 Task: Send an email with the signature Charles Evans with the subject 'Project completion' and the message 'Please let me know if there are any changes to the schedule.' from softage.1@softage.net to softage.3@softage.net,  softage.1@softage.net and softage.4@softage.net with CC to softage.5@softage.net with an attached document Legal_document.pdf
Action: Key pressed n
Screenshot: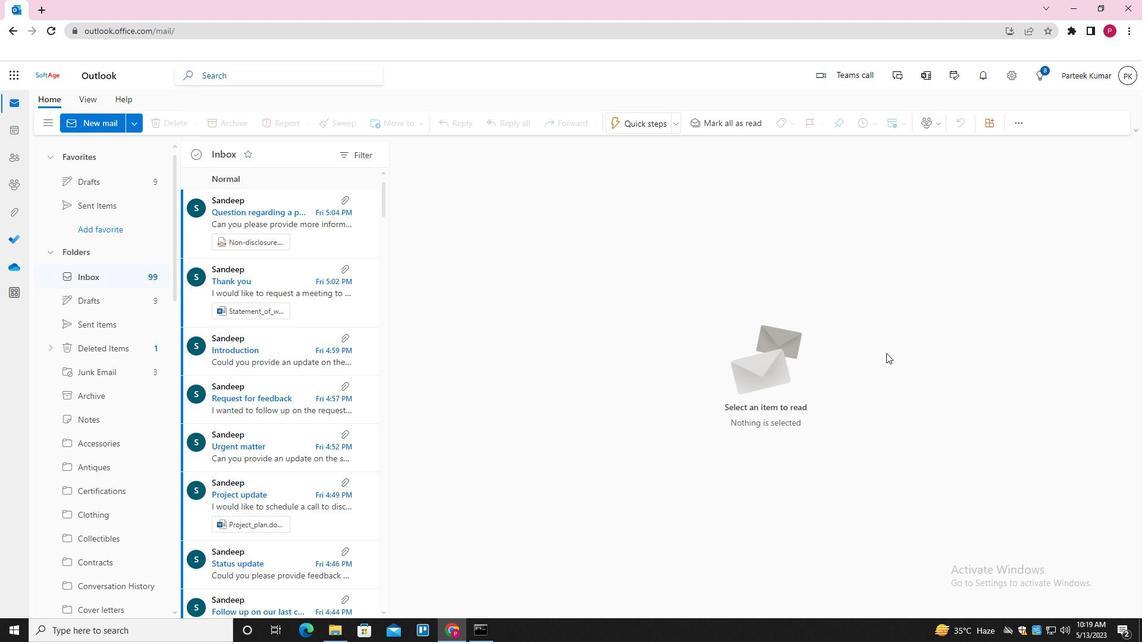 
Action: Mouse moved to (799, 122)
Screenshot: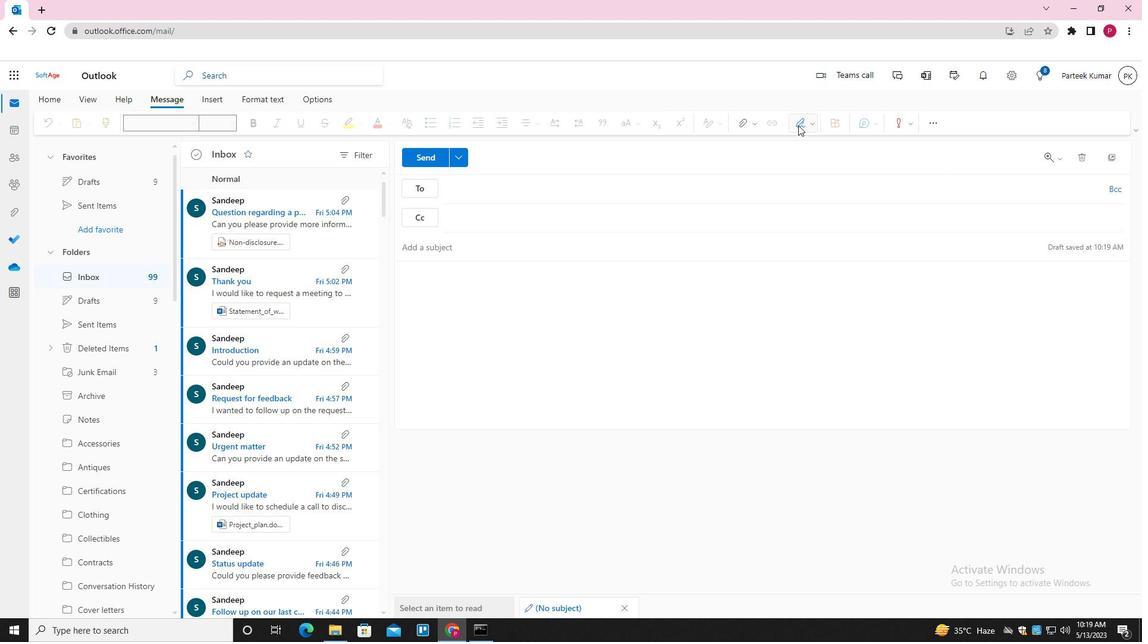 
Action: Mouse pressed left at (799, 122)
Screenshot: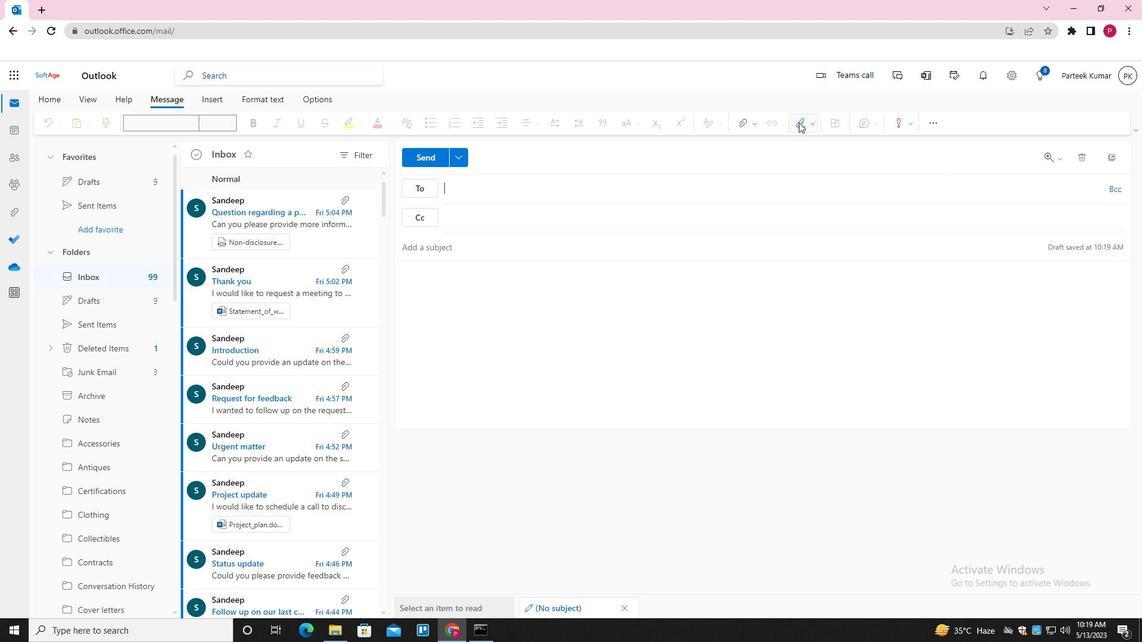 
Action: Mouse moved to (793, 170)
Screenshot: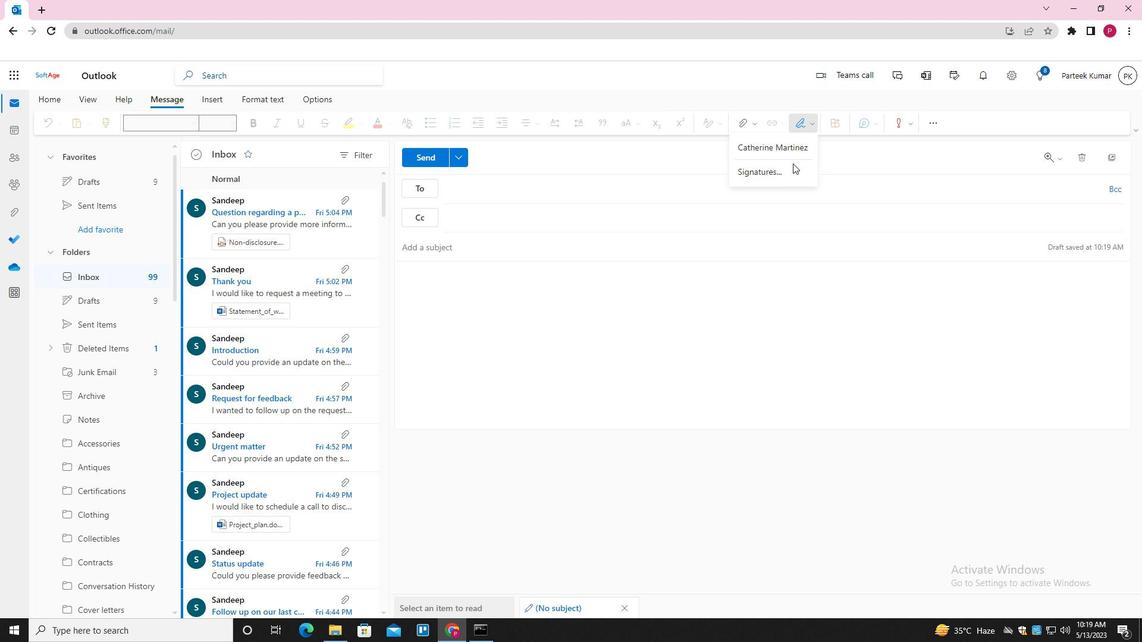 
Action: Mouse pressed left at (793, 170)
Screenshot: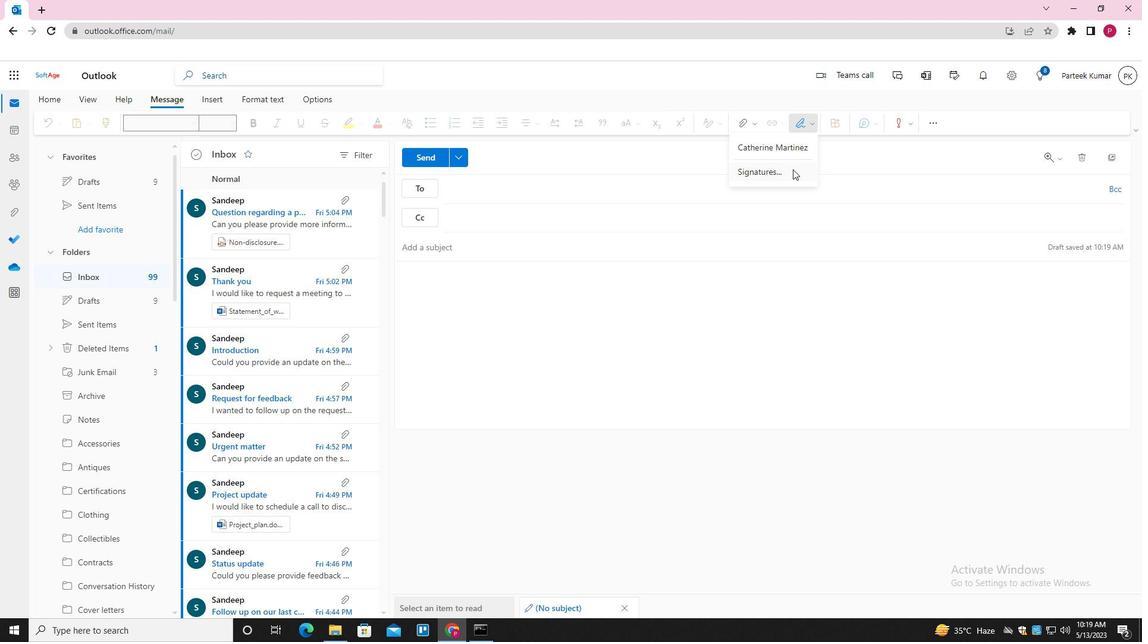 
Action: Mouse moved to (804, 217)
Screenshot: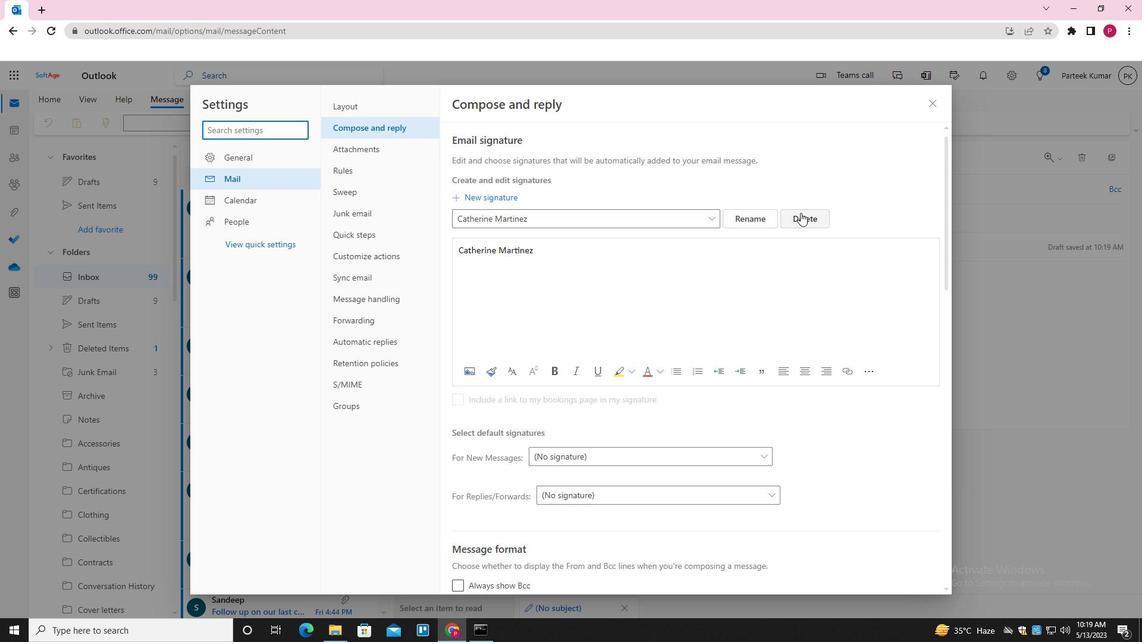 
Action: Mouse pressed left at (804, 217)
Screenshot: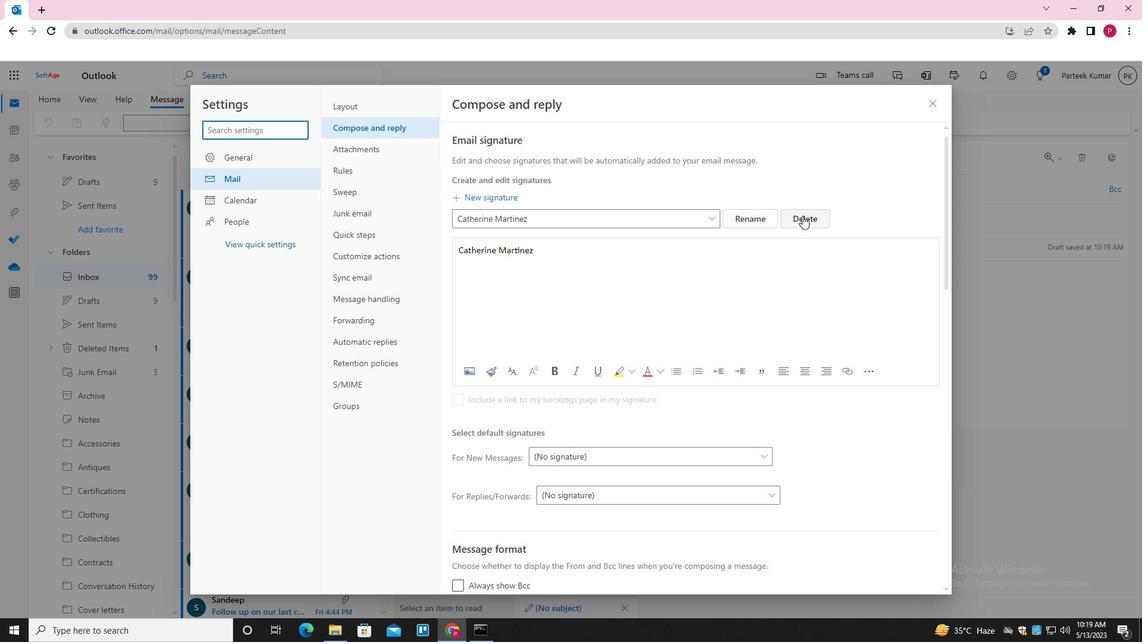
Action: Mouse moved to (737, 222)
Screenshot: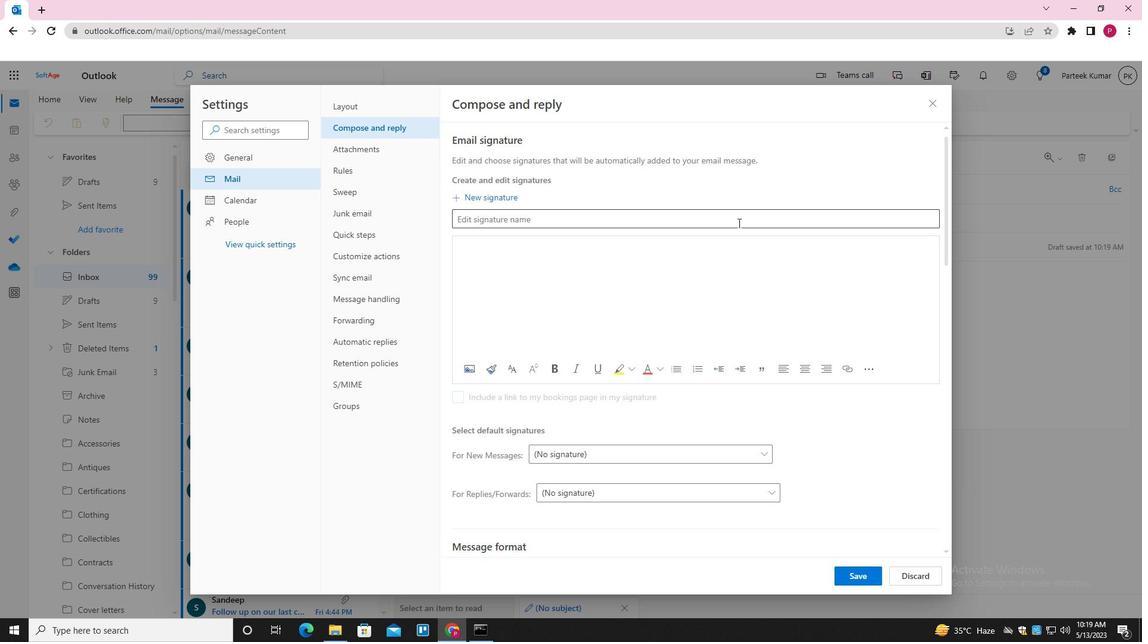 
Action: Mouse pressed left at (737, 222)
Screenshot: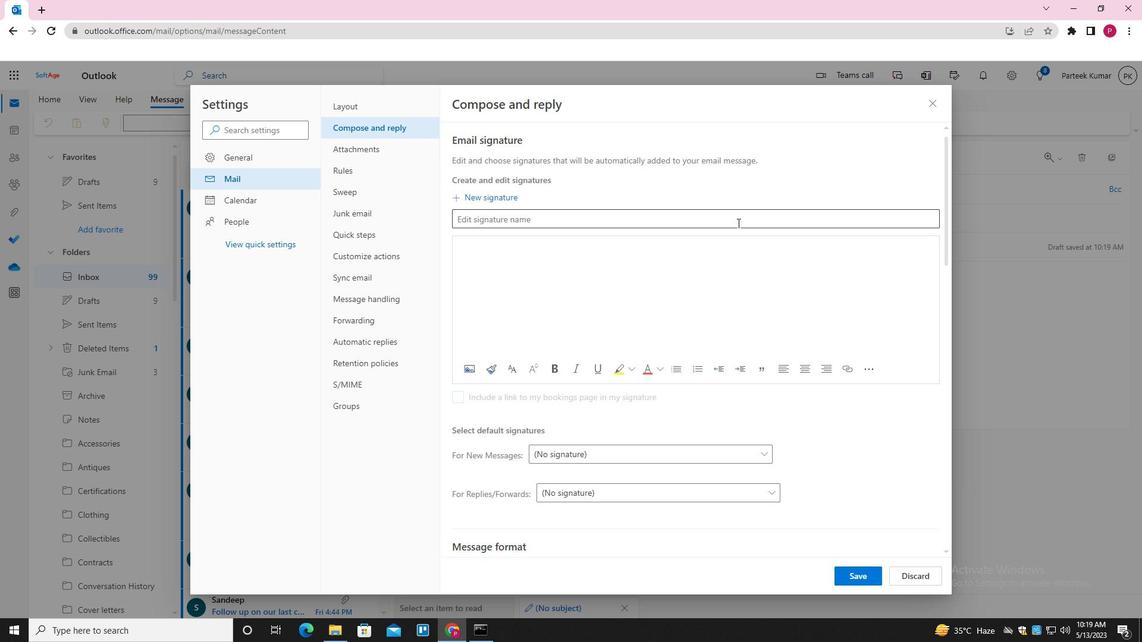 
Action: Key pressed <Key.shift>CHARLES<Key.space><Key.shift>EVANS<Key.tab><Key.shift><Key.shift><Key.shift>CG<Key.backspace>HARLES<Key.space><Key.shift>EVANS
Screenshot: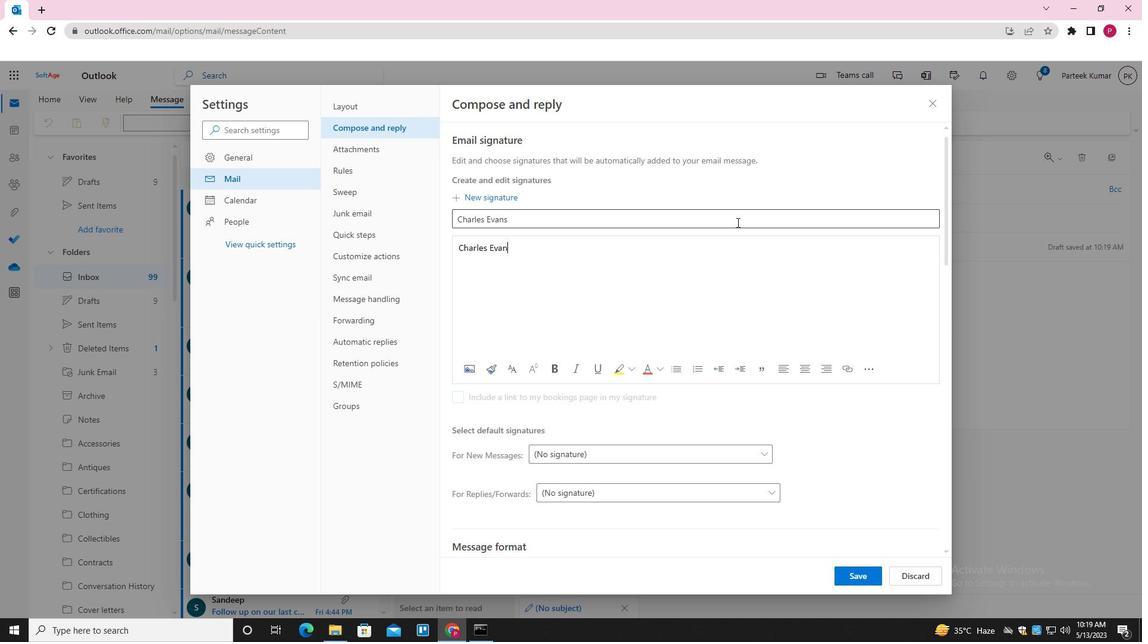 
Action: Mouse moved to (863, 582)
Screenshot: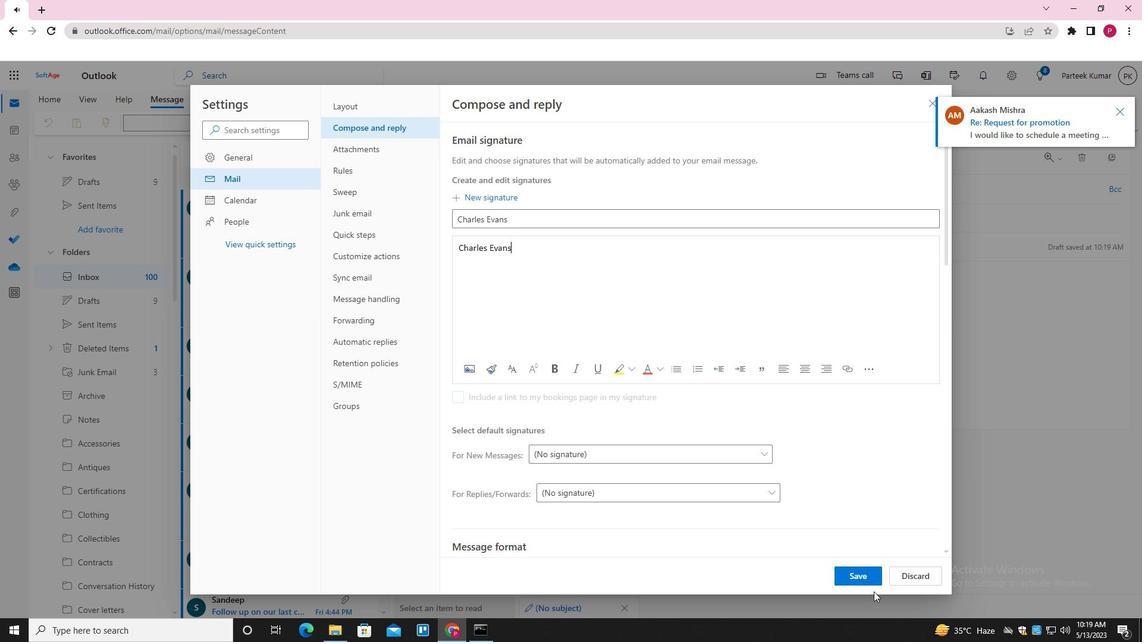 
Action: Mouse pressed left at (863, 582)
Screenshot: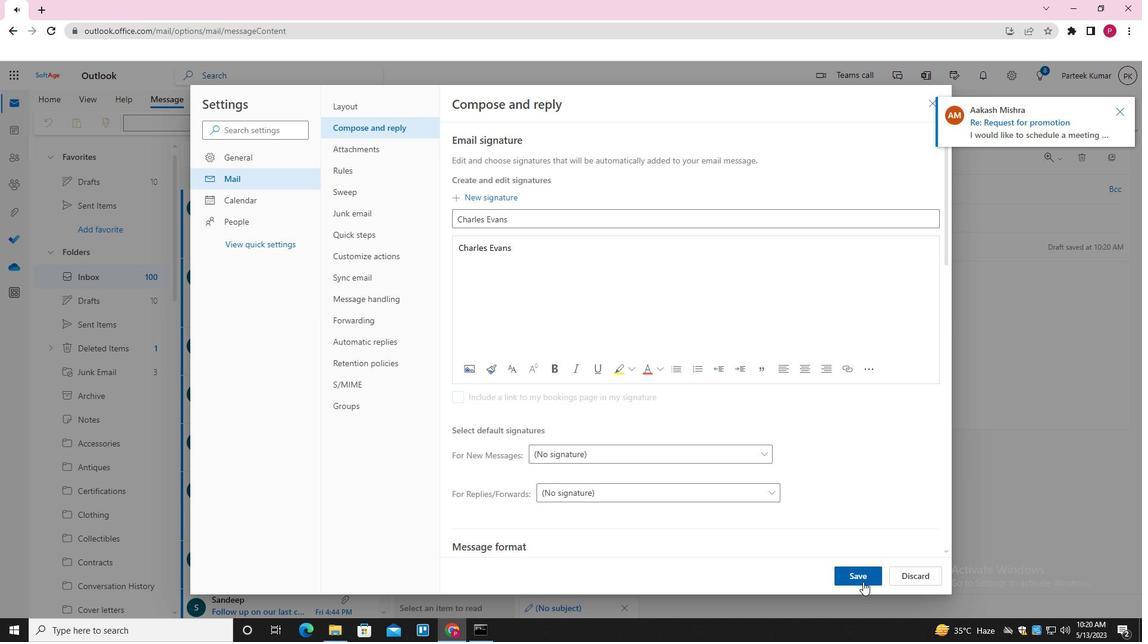 
Action: Mouse moved to (929, 104)
Screenshot: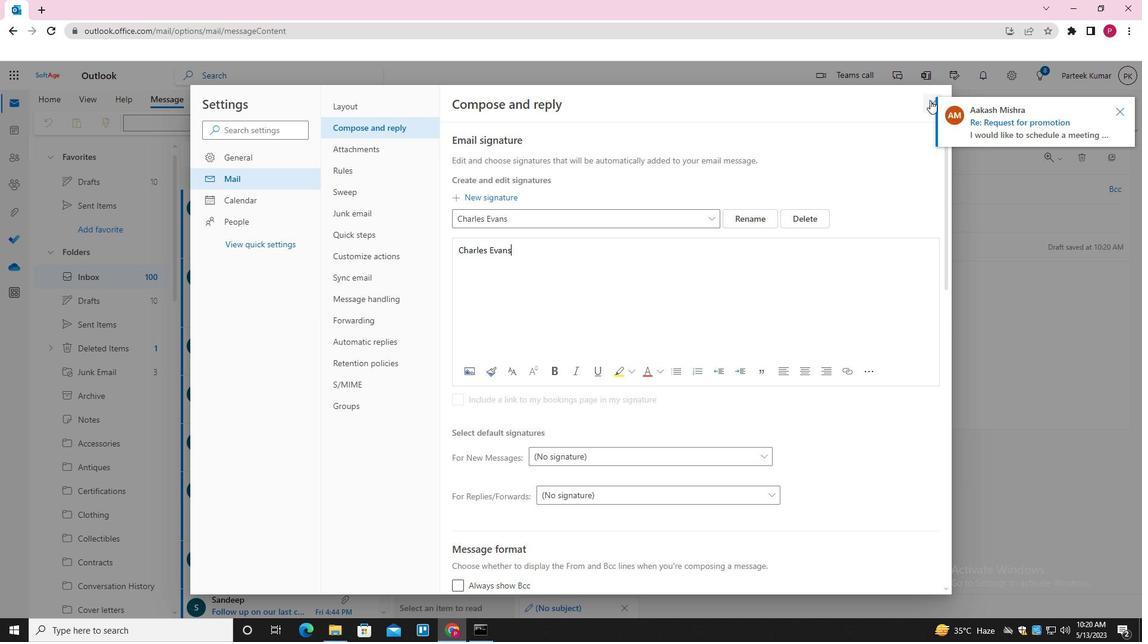
Action: Mouse pressed left at (929, 104)
Screenshot: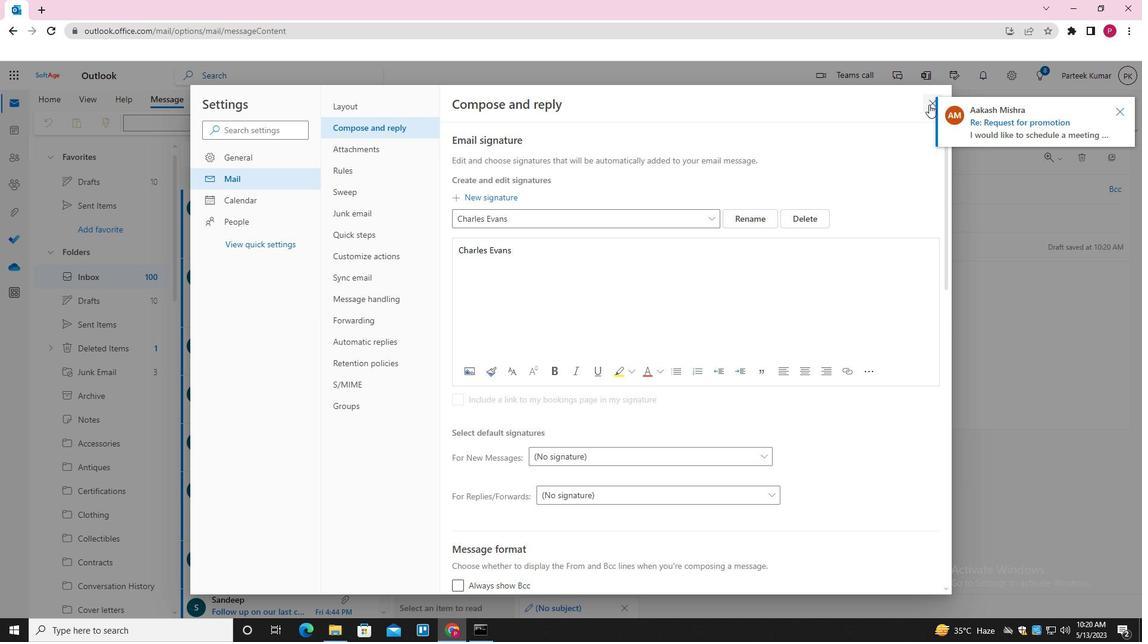 
Action: Mouse moved to (798, 126)
Screenshot: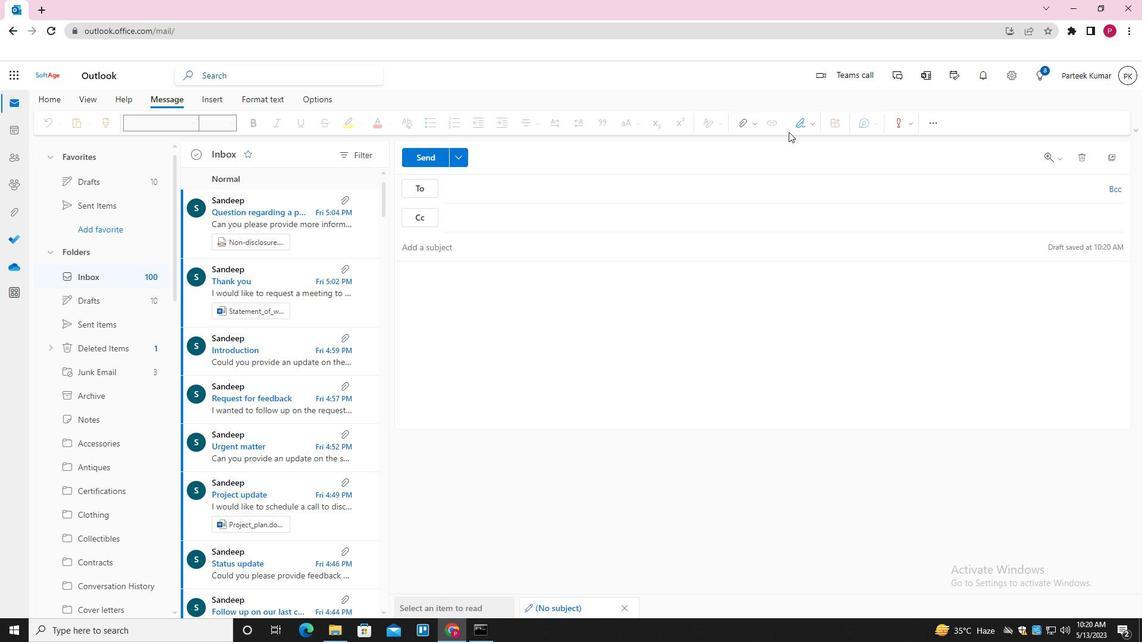 
Action: Mouse pressed left at (798, 126)
Screenshot: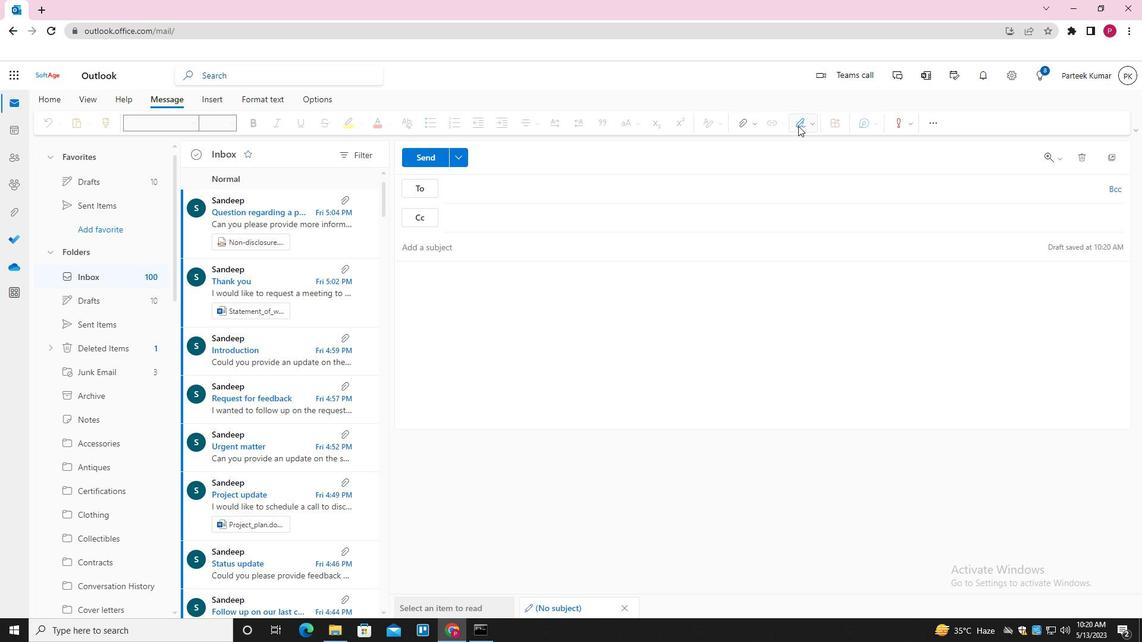 
Action: Mouse moved to (797, 152)
Screenshot: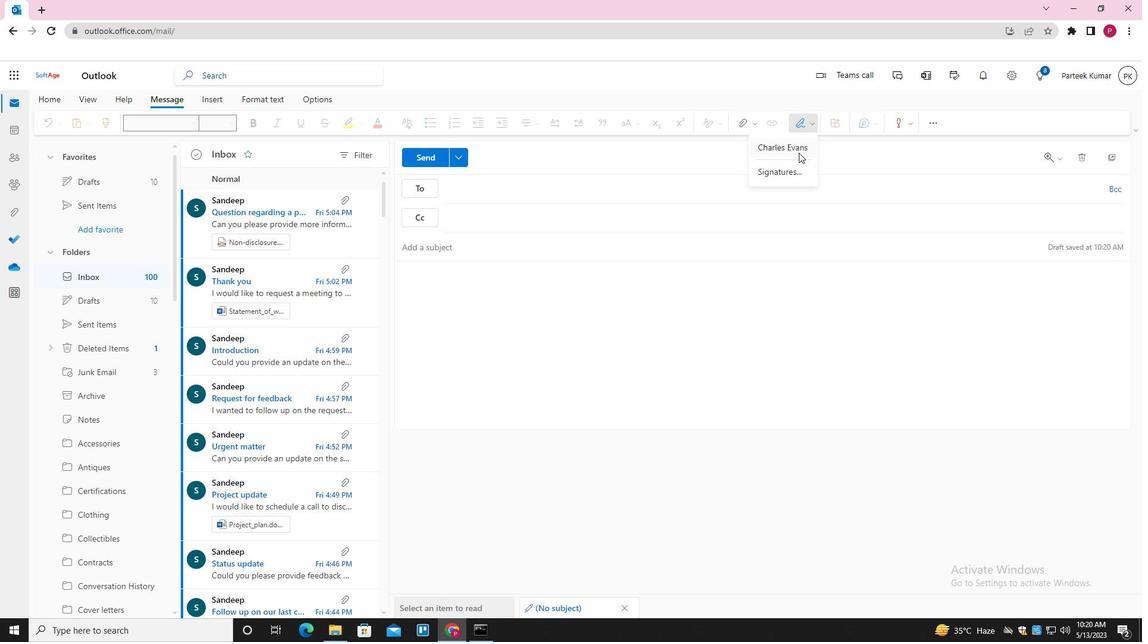 
Action: Mouse pressed left at (797, 152)
Screenshot: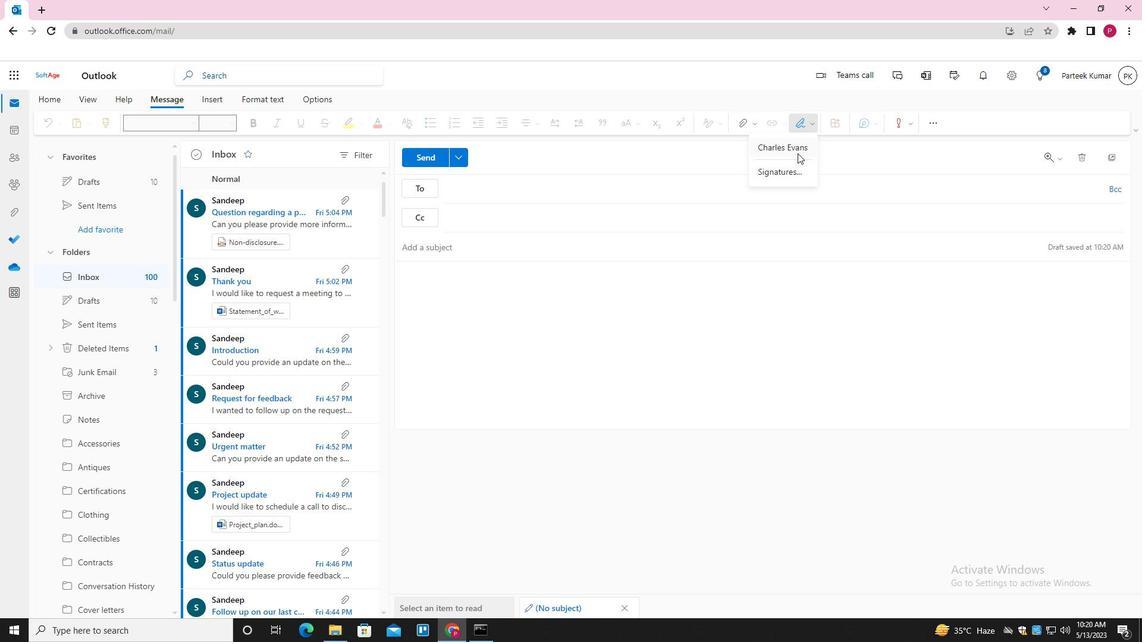 
Action: Mouse moved to (607, 245)
Screenshot: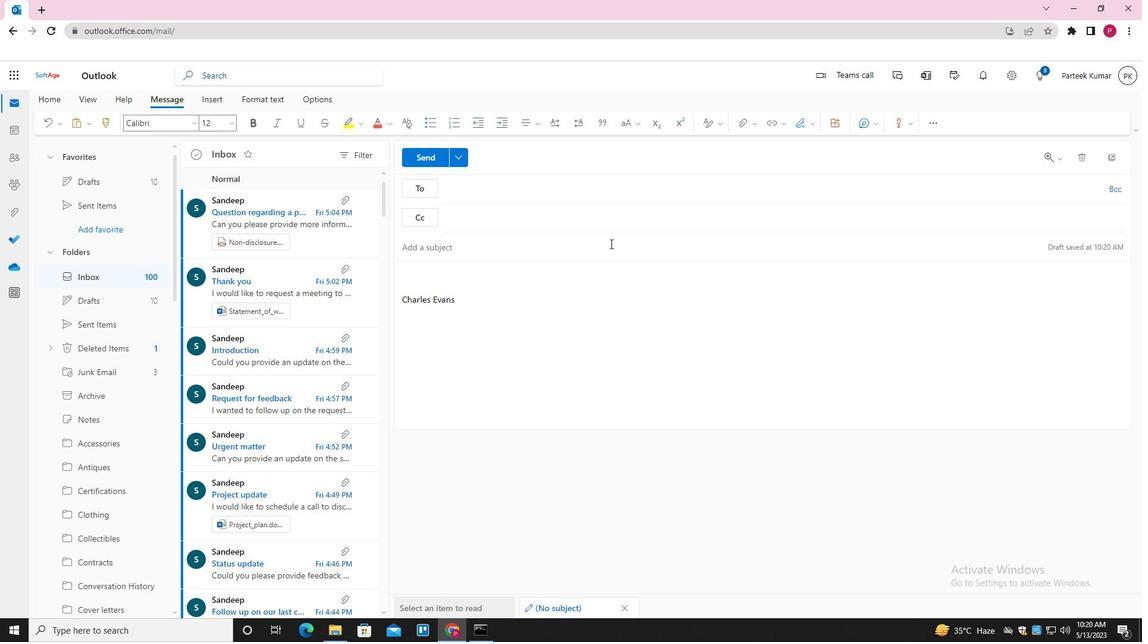 
Action: Mouse pressed left at (607, 245)
Screenshot: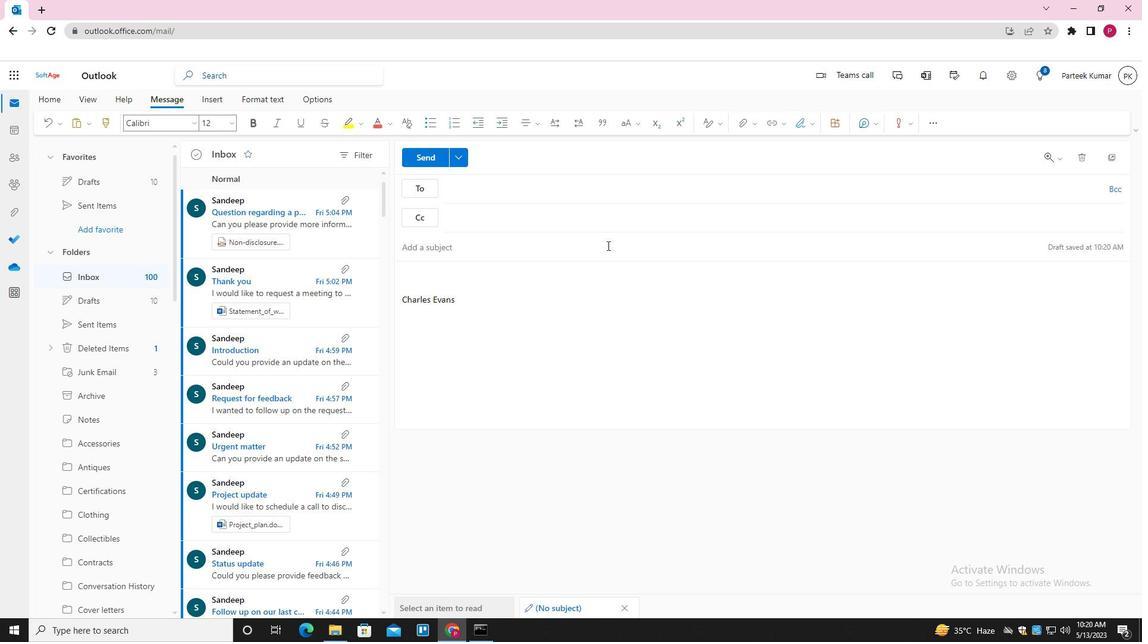 
Action: Key pressed <Key.shift_r>PROJECT<Key.space>COMPLETION<Key.space><Key.tab><Key.shift_r>PLEASE<Key.space>LET<Key.space>ME<Key.space>KNOW<Key.space>IF<Key.space>THERE<Key.space>ARE<Key.space>CHANGES<Key.space>TO<Key.space>THE<Key.space>SCHEDULE
Screenshot: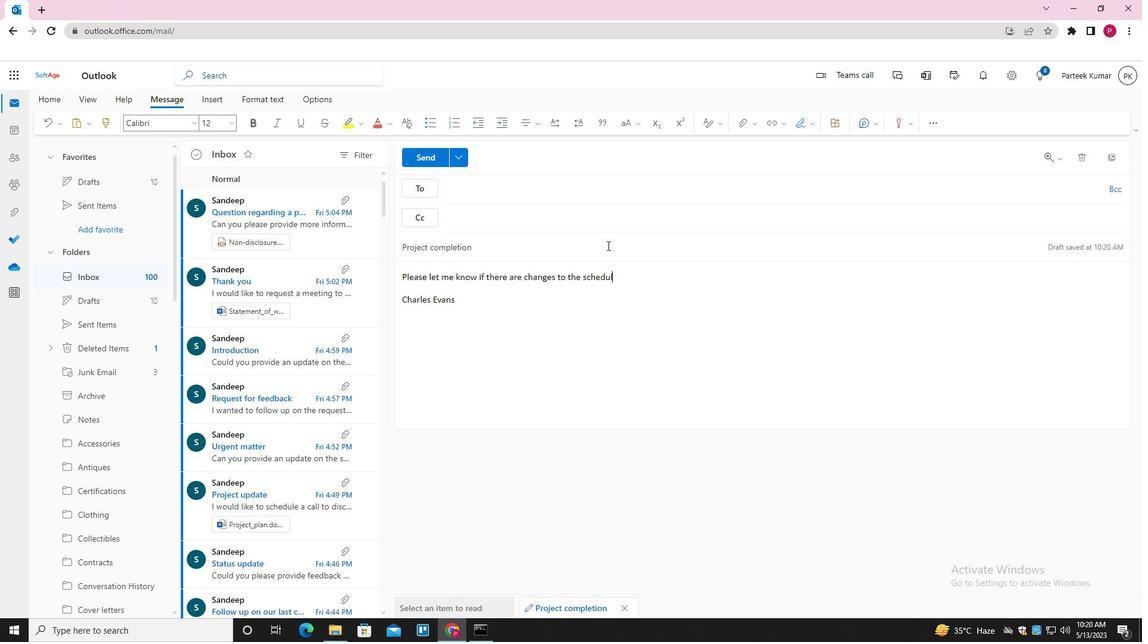 
Action: Mouse moved to (620, 194)
Screenshot: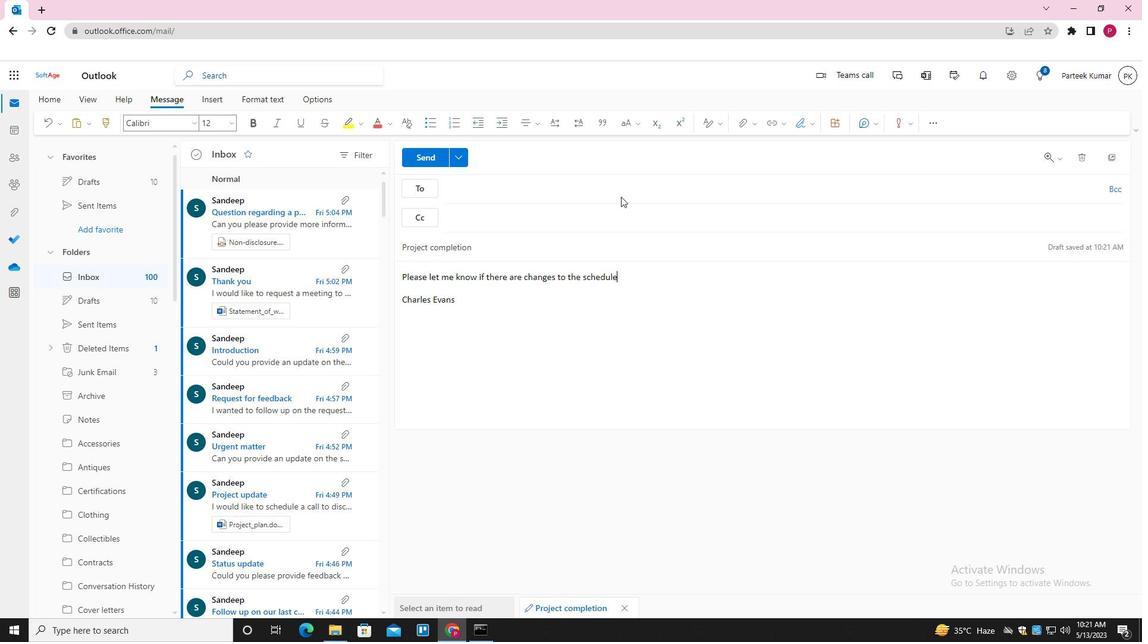 
Action: Mouse pressed left at (620, 194)
Screenshot: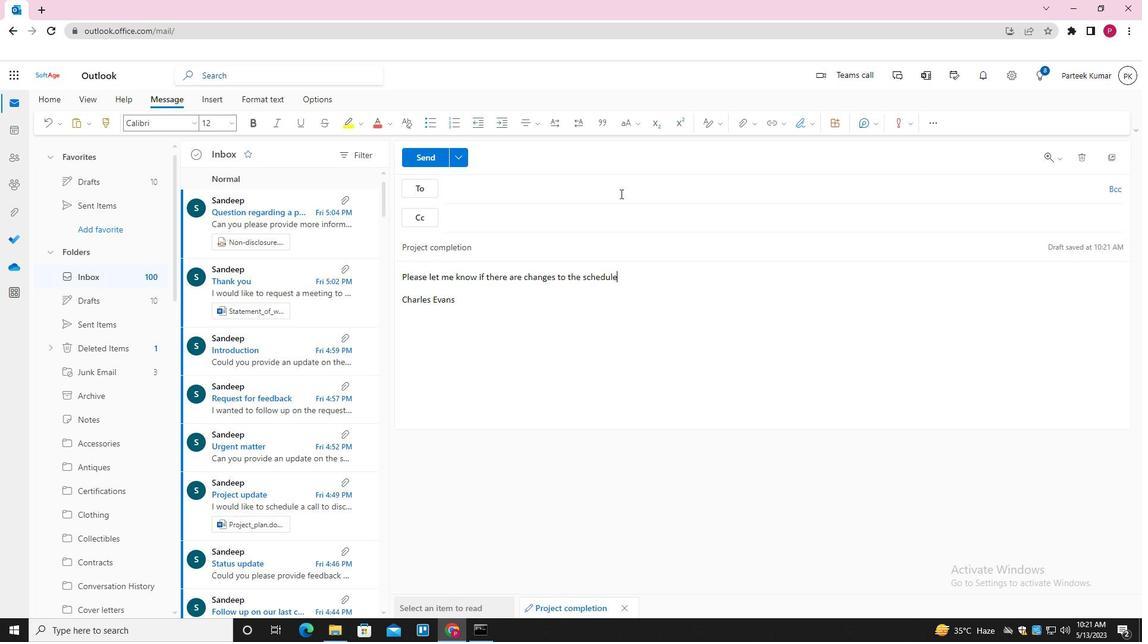 
Action: Key pressed SOFTAGE.3<Key.shift>@SOFTAGW<Key.backspace>E.NET<Key.enter>SOFTAGE.1<Key.shift>@SOFTAGE.NET<Key.enter>
Screenshot: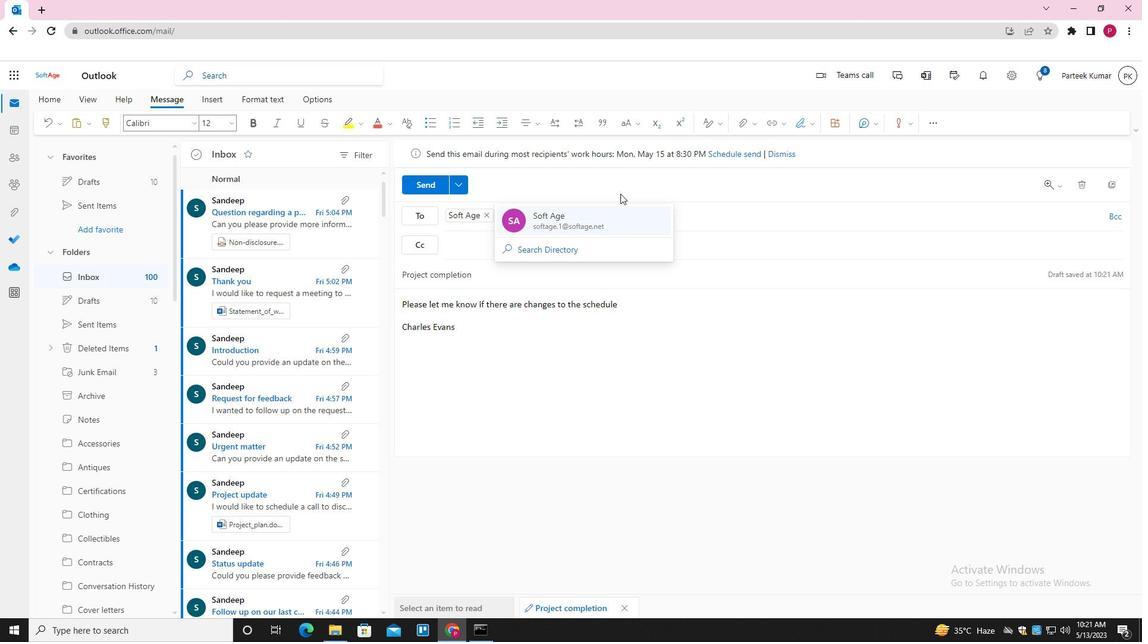 
Action: Mouse moved to (620, 193)
Screenshot: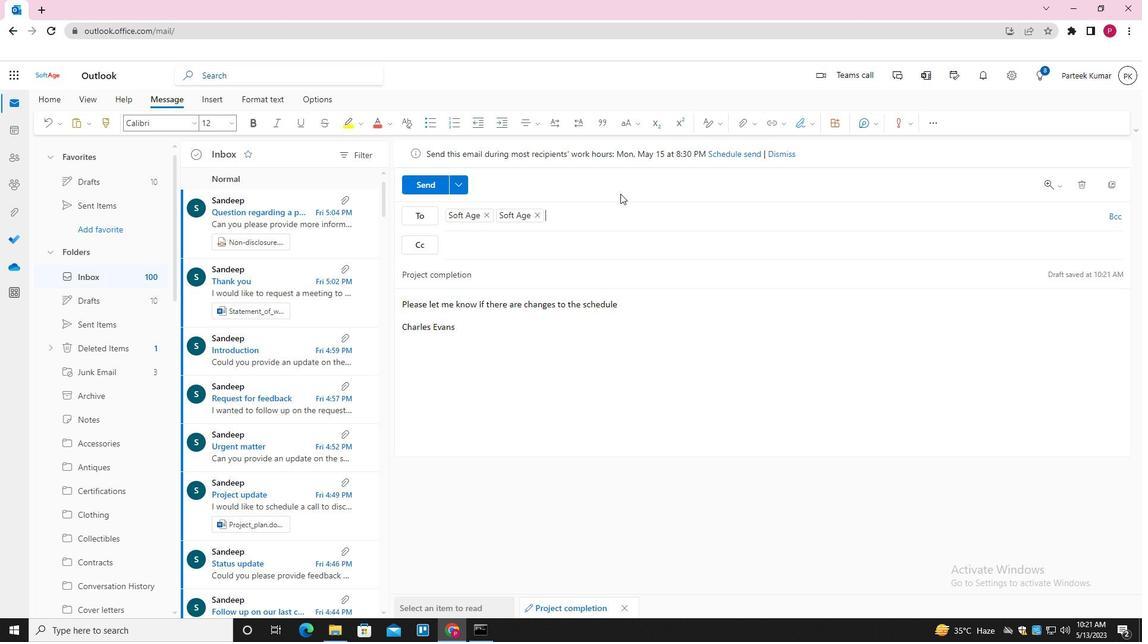 
Action: Key pressed SOFTAGE.4<Key.shift>@SOFTAGE.NET<Key.enter><Key.tab>SOFTAGE.NET<Key.backspace><Key.backspace><Key.backspace>5<Key.shift>@SOFTAGE.NET<Key.enter>
Screenshot: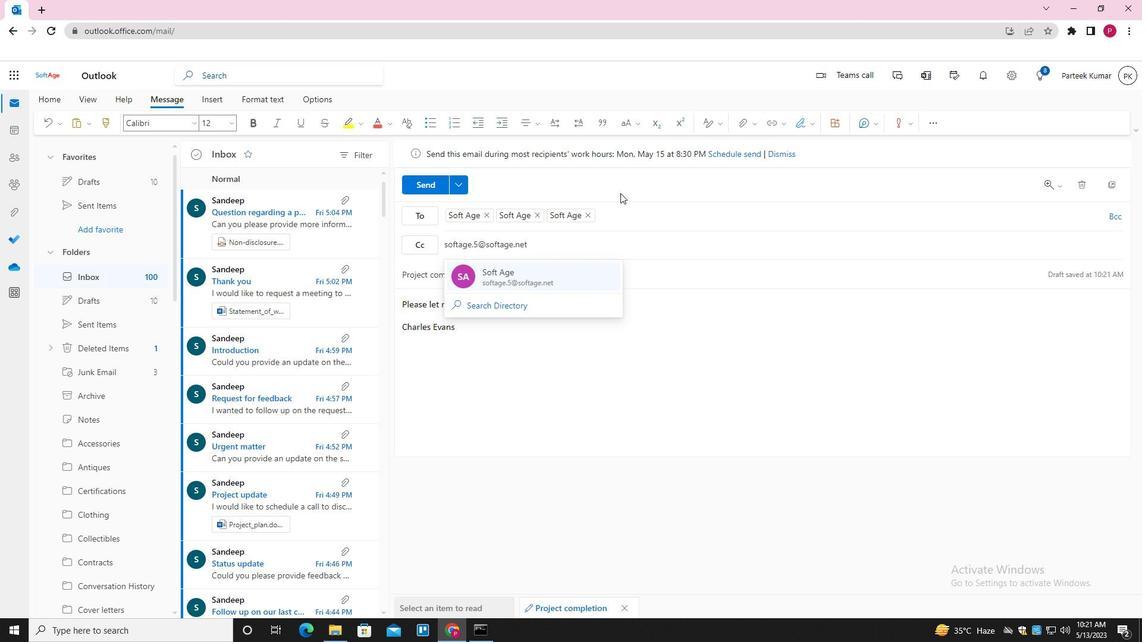 
Action: Mouse moved to (740, 121)
Screenshot: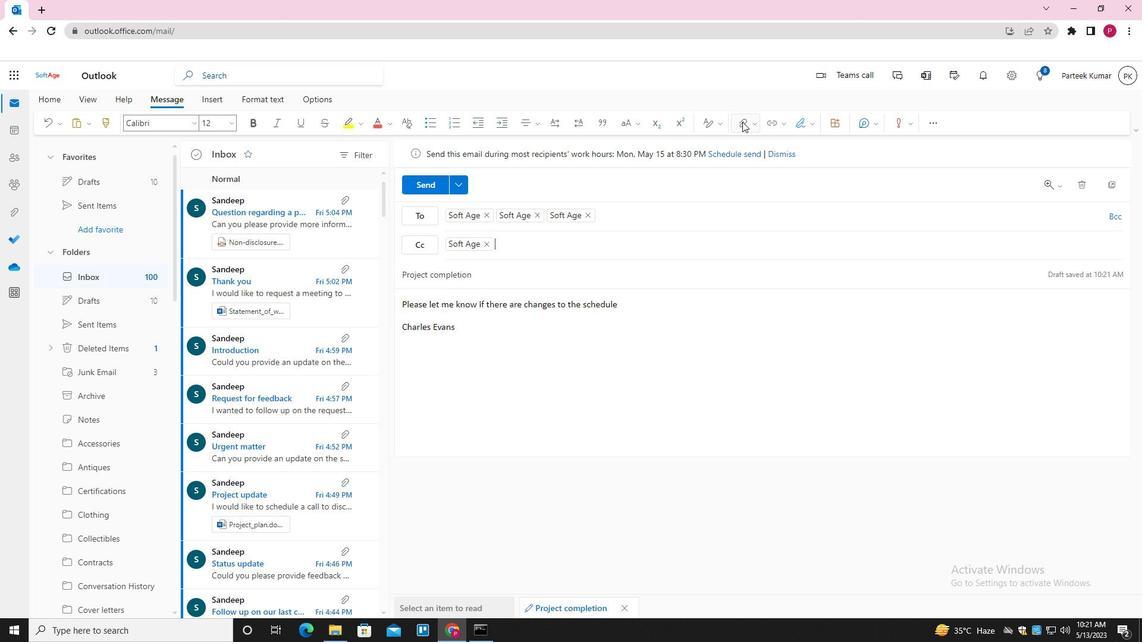 
Action: Mouse pressed left at (740, 121)
Screenshot: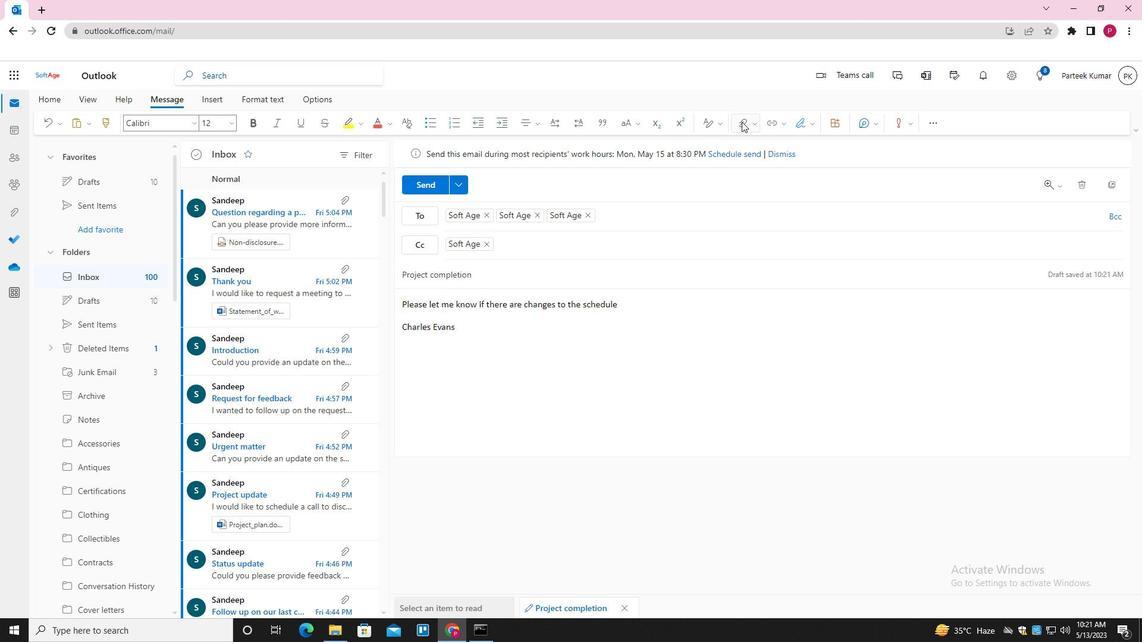 
Action: Mouse moved to (713, 146)
Screenshot: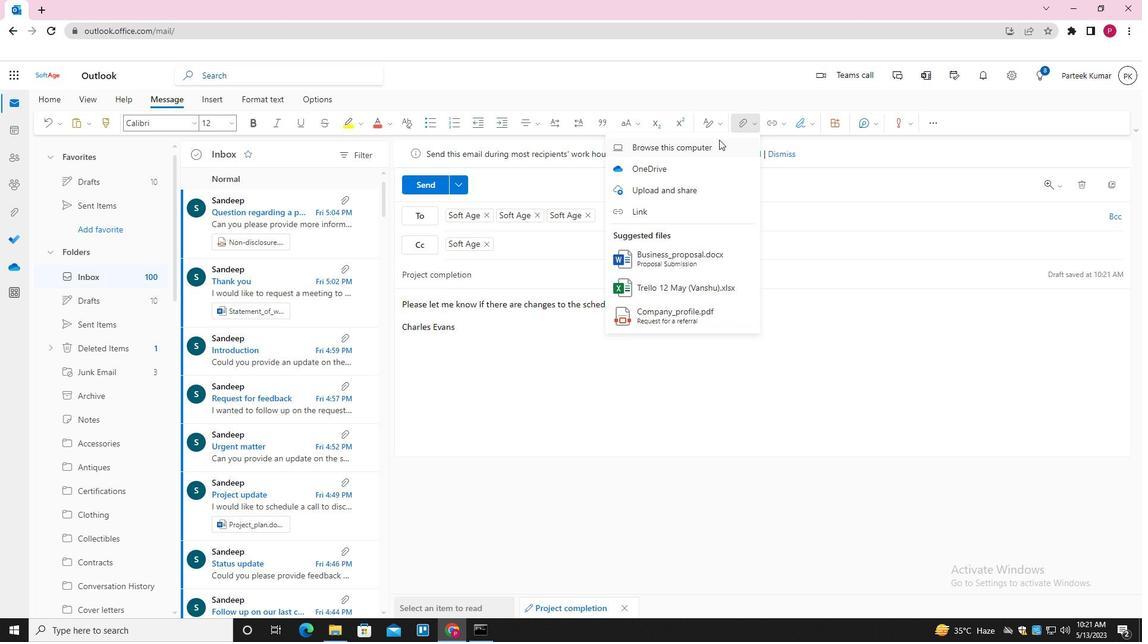 
Action: Mouse pressed left at (713, 146)
Screenshot: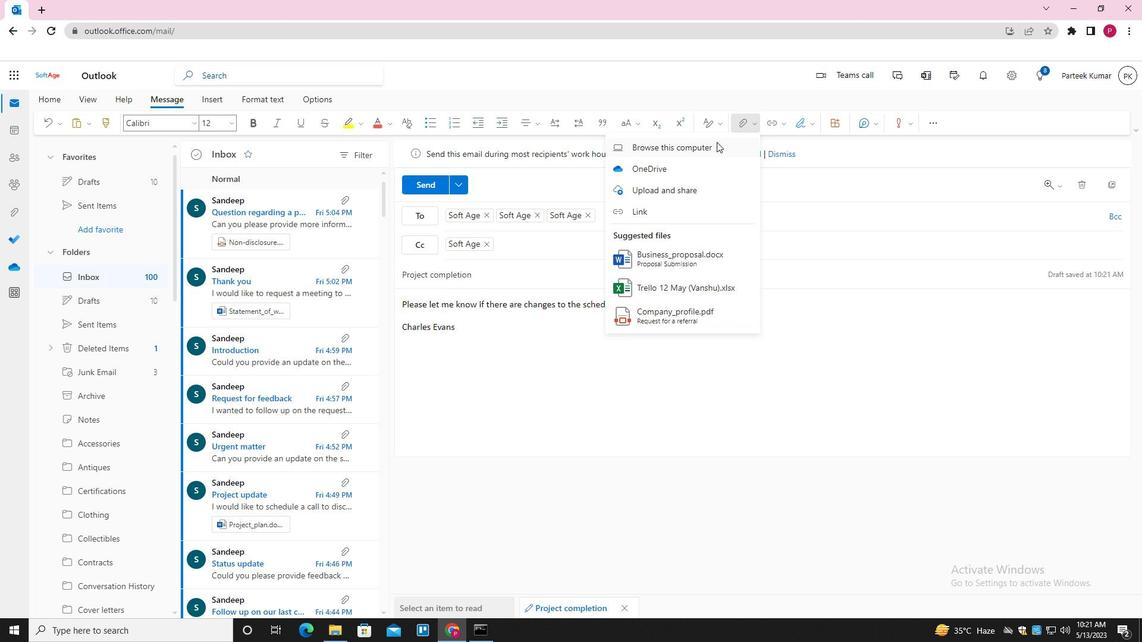 
Action: Mouse moved to (210, 100)
Screenshot: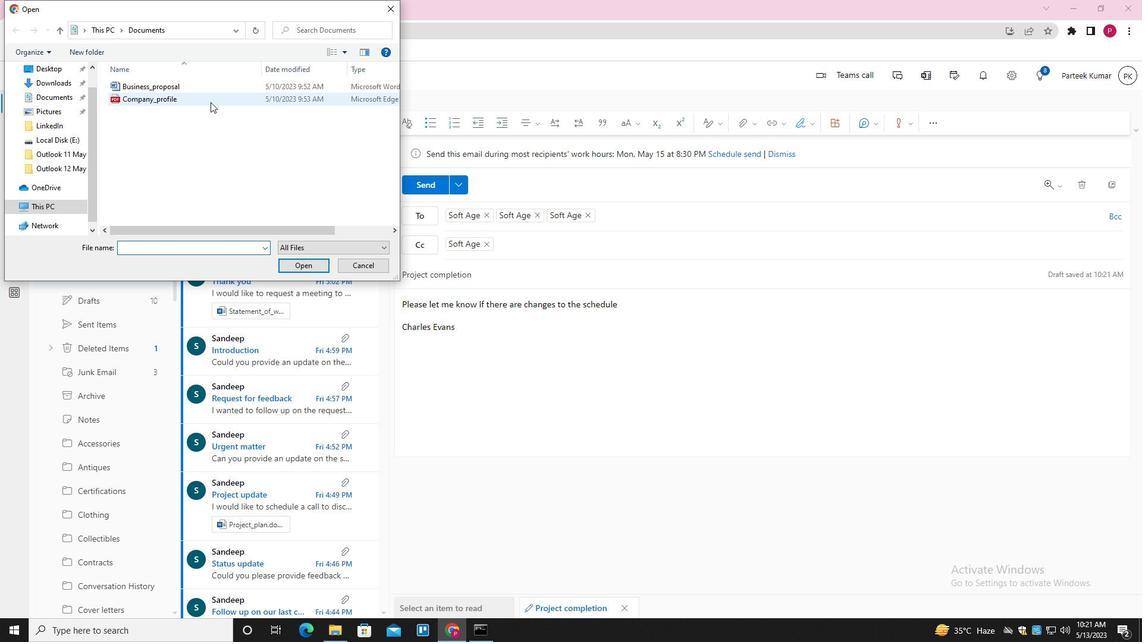 
Action: Mouse pressed left at (210, 100)
Screenshot: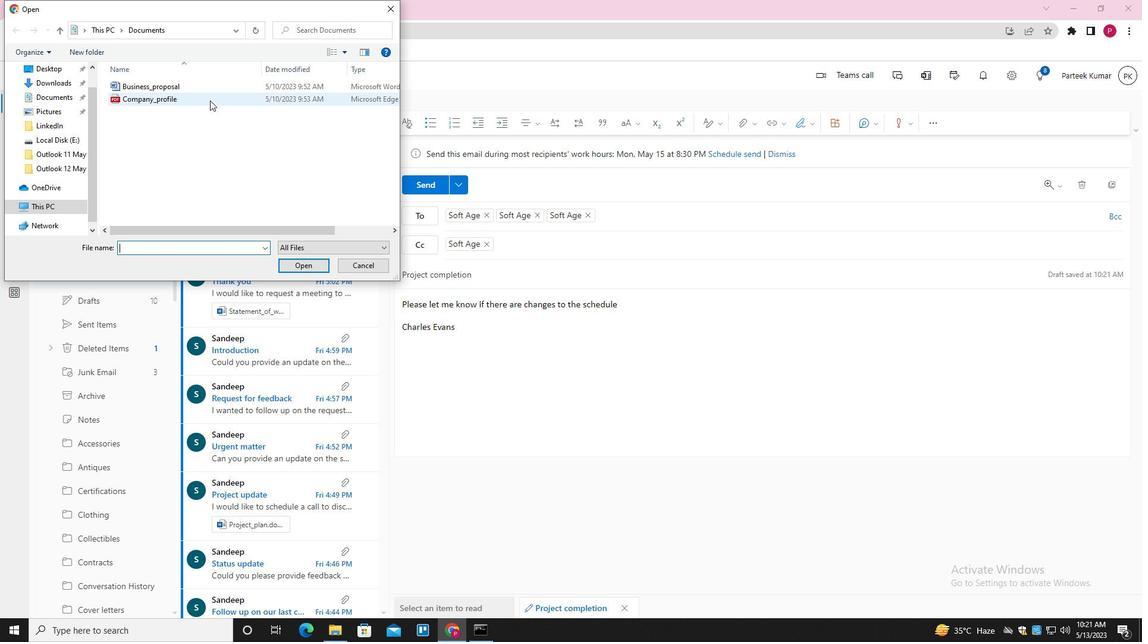 
Action: Key pressed <Key.f2><Key.shift_r>LEGAL<Key.space><Key.backspace><Key.shift_r>_DOCUMENT<Key.enter>
Screenshot: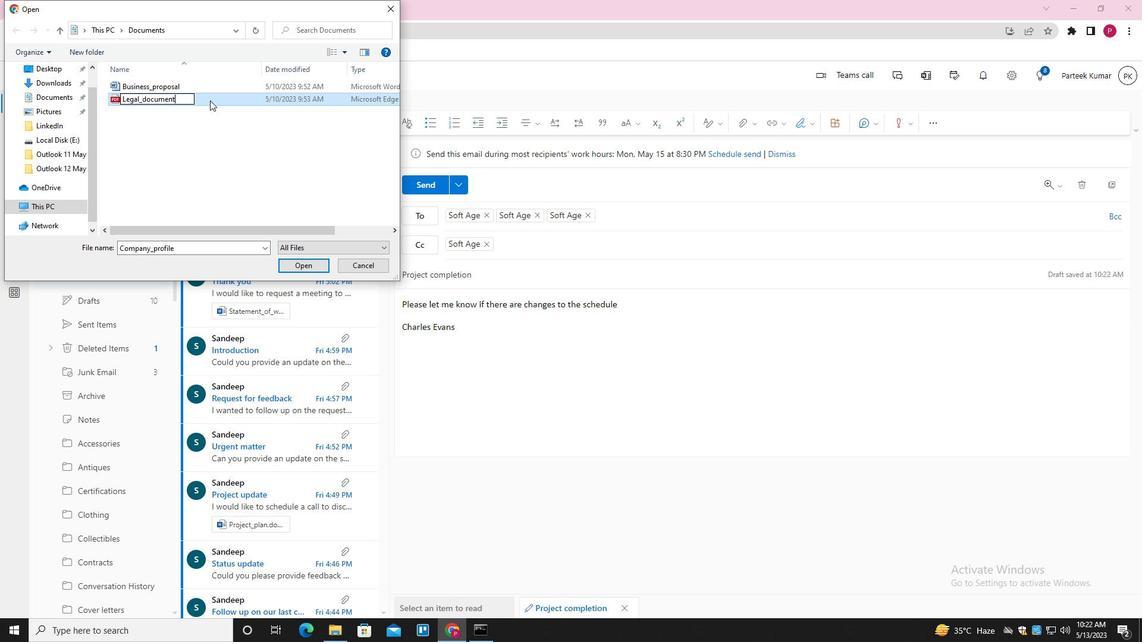 
Action: Mouse pressed left at (210, 100)
Screenshot: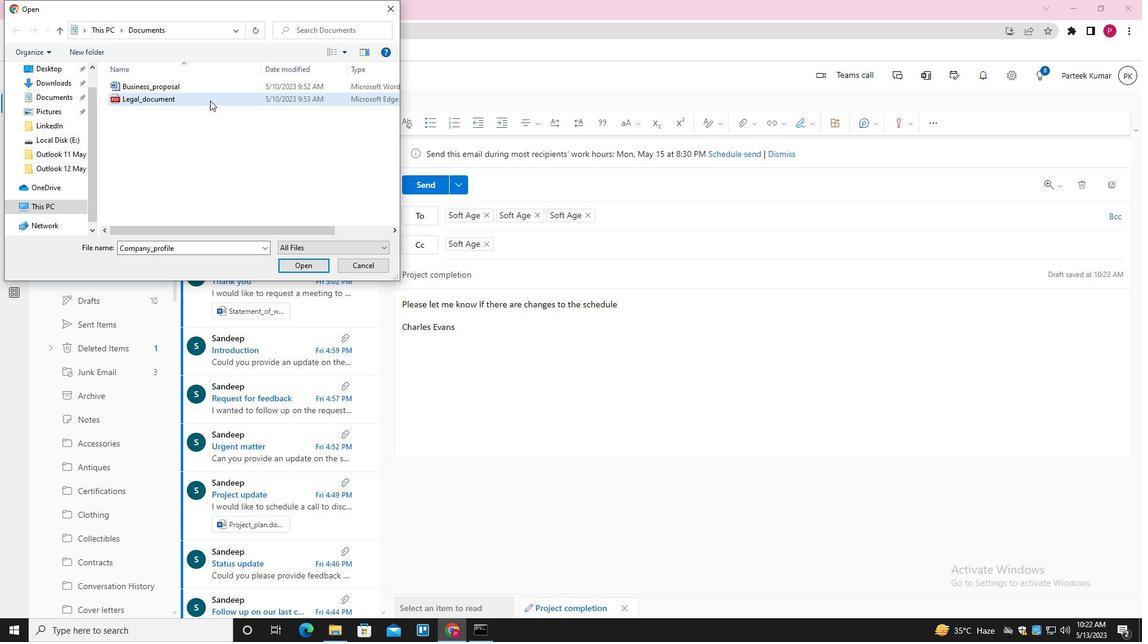 
Action: Mouse moved to (302, 270)
Screenshot: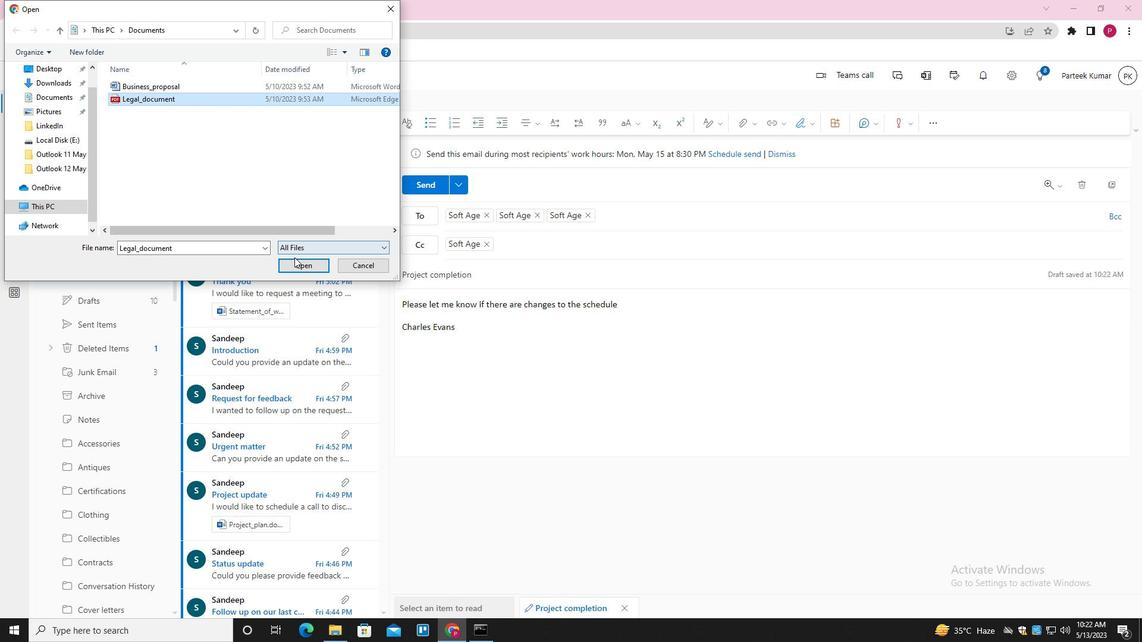 
Action: Mouse pressed left at (302, 270)
Screenshot: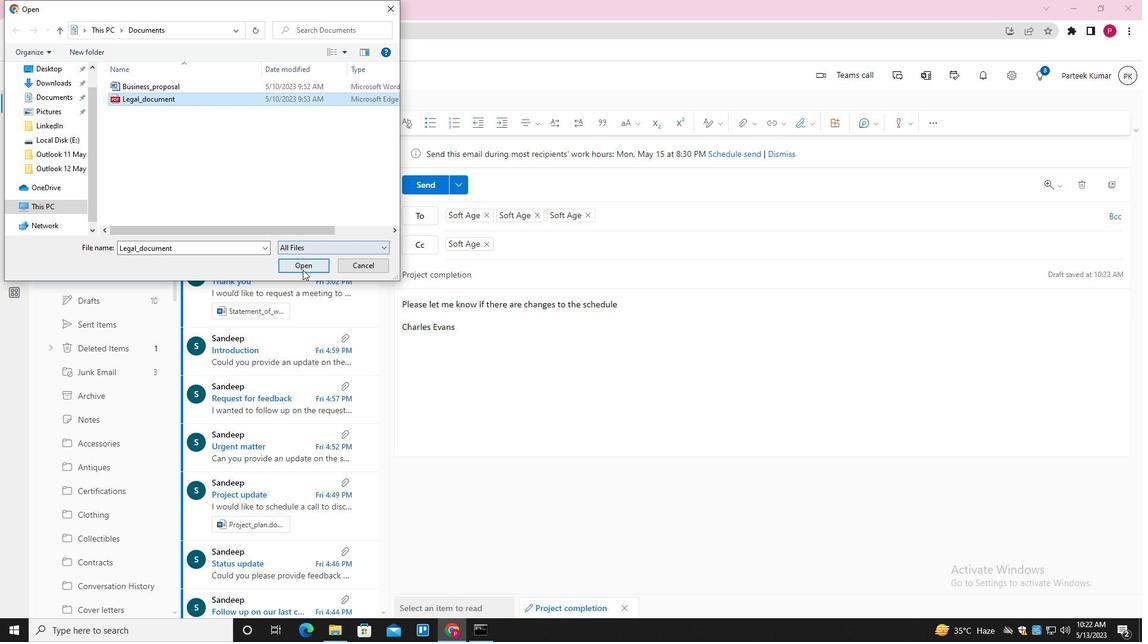 
Action: Mouse moved to (424, 190)
Screenshot: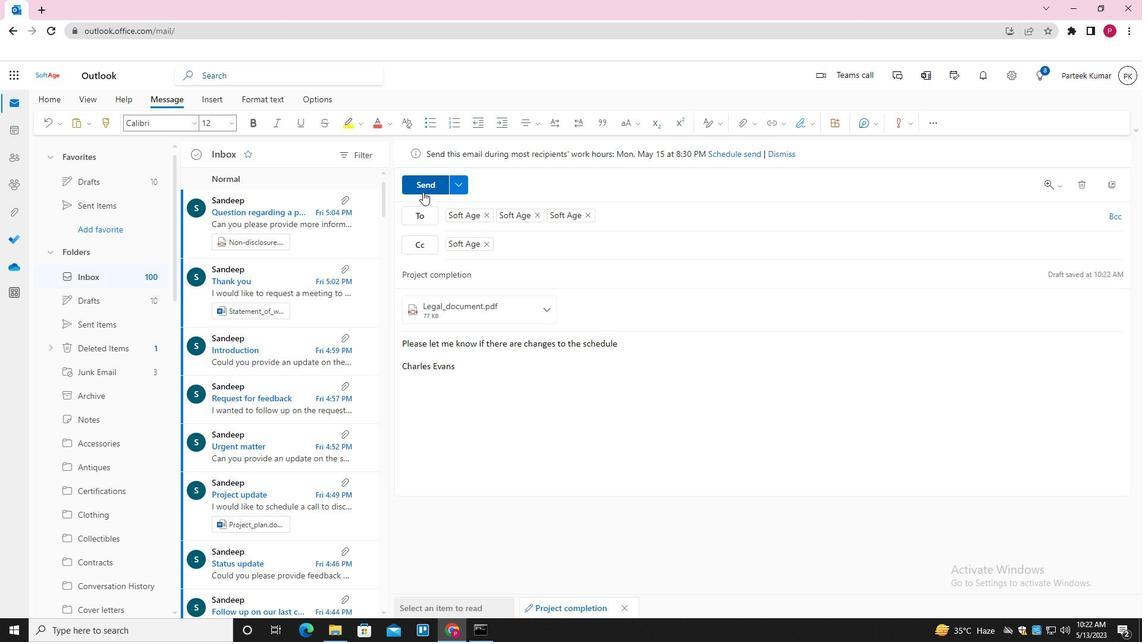 
Action: Mouse pressed left at (424, 190)
Screenshot: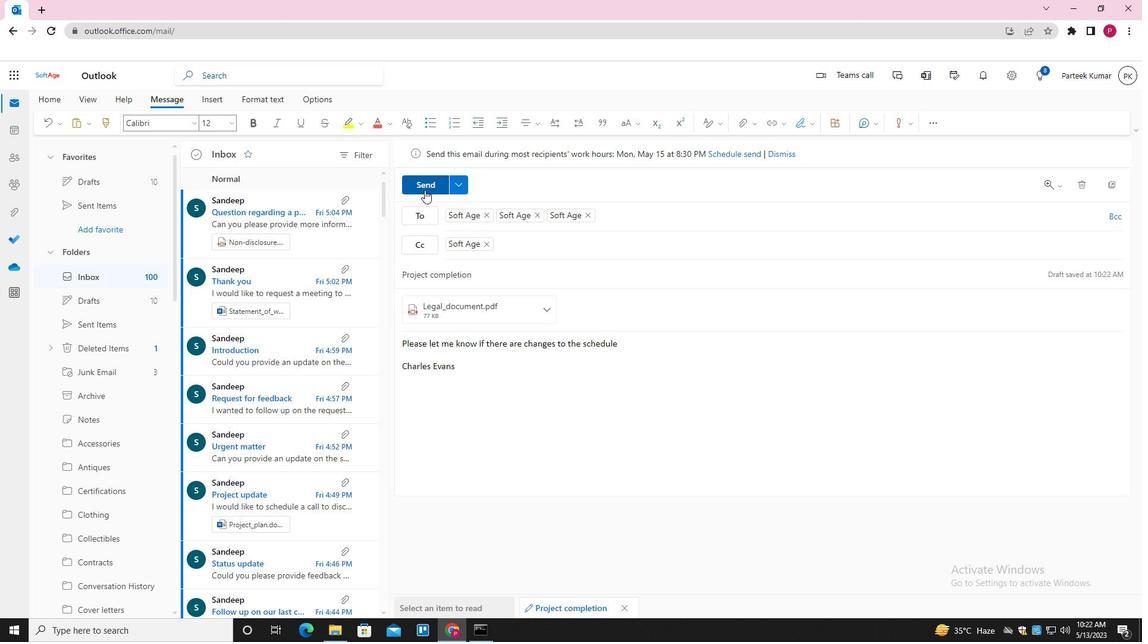 
Action: Mouse moved to (430, 330)
Screenshot: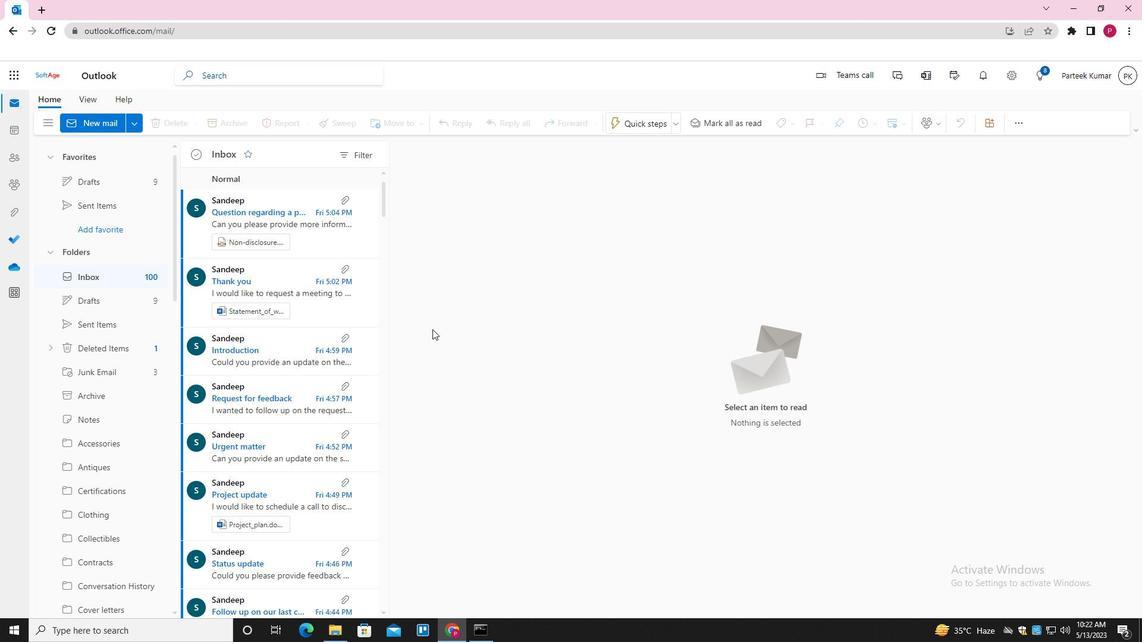 
